 Task: Create a due date automation trigger when advanced on, on the monday of the week before a card is due add dates not starting today at 11:00 AM.
Action: Mouse moved to (1025, 84)
Screenshot: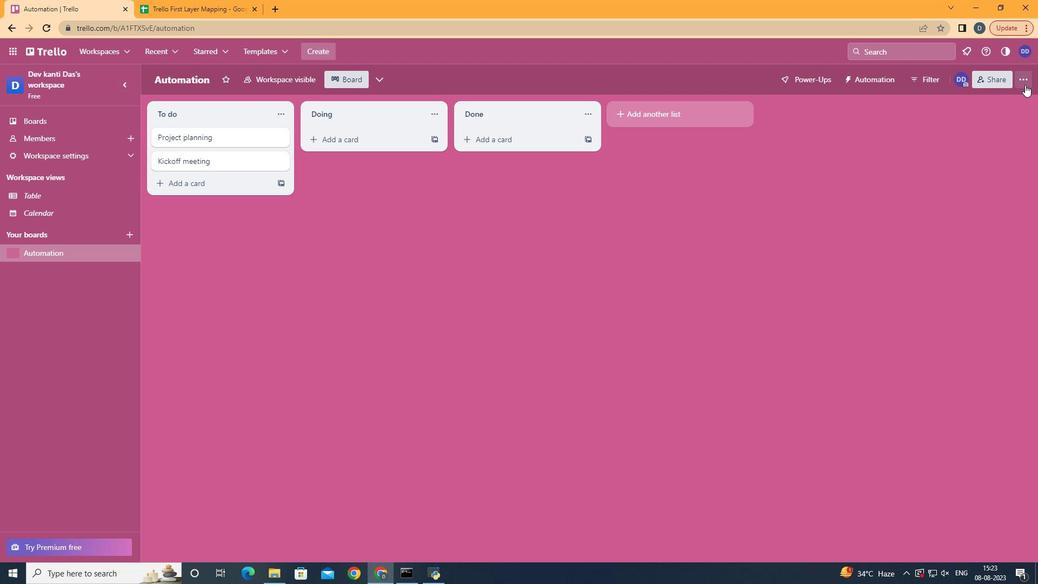 
Action: Mouse pressed left at (1025, 84)
Screenshot: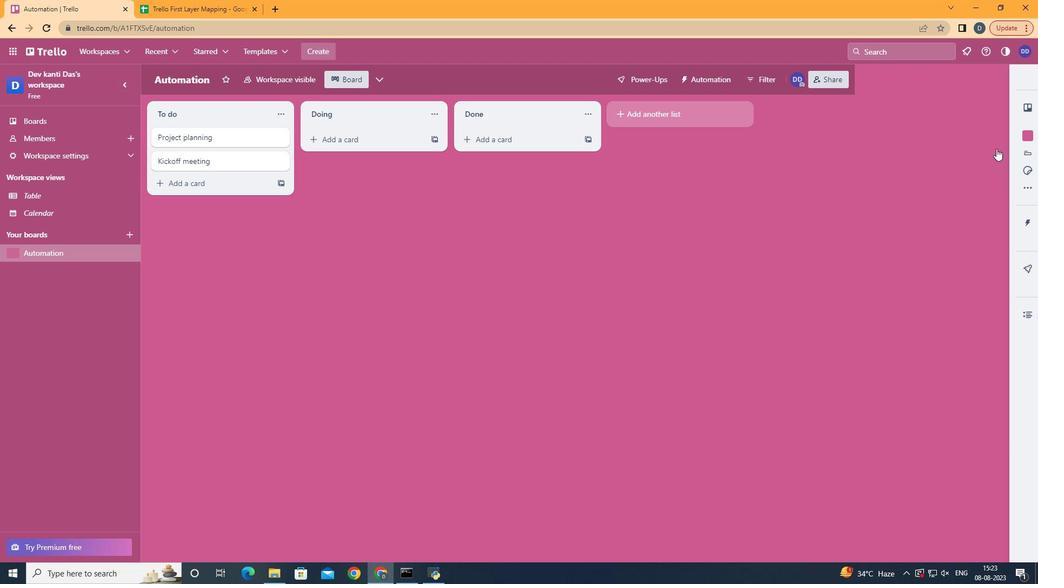 
Action: Mouse moved to (966, 232)
Screenshot: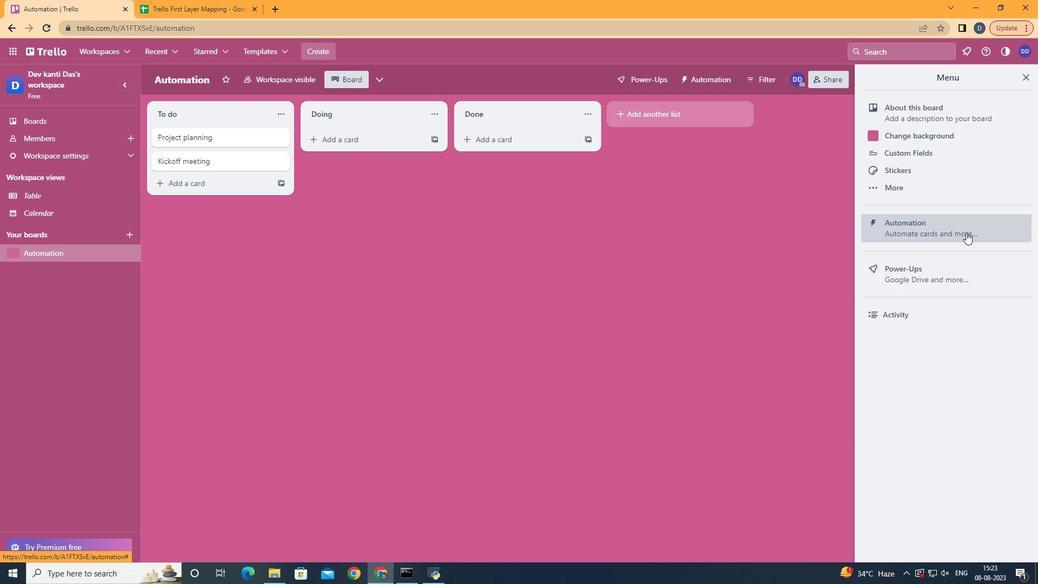 
Action: Mouse pressed left at (966, 232)
Screenshot: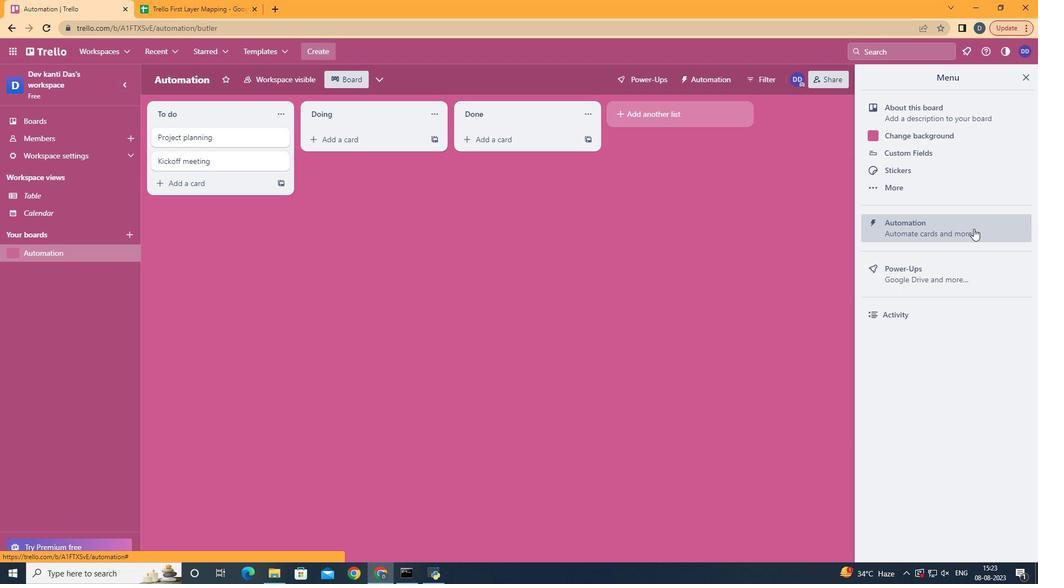 
Action: Mouse moved to (188, 217)
Screenshot: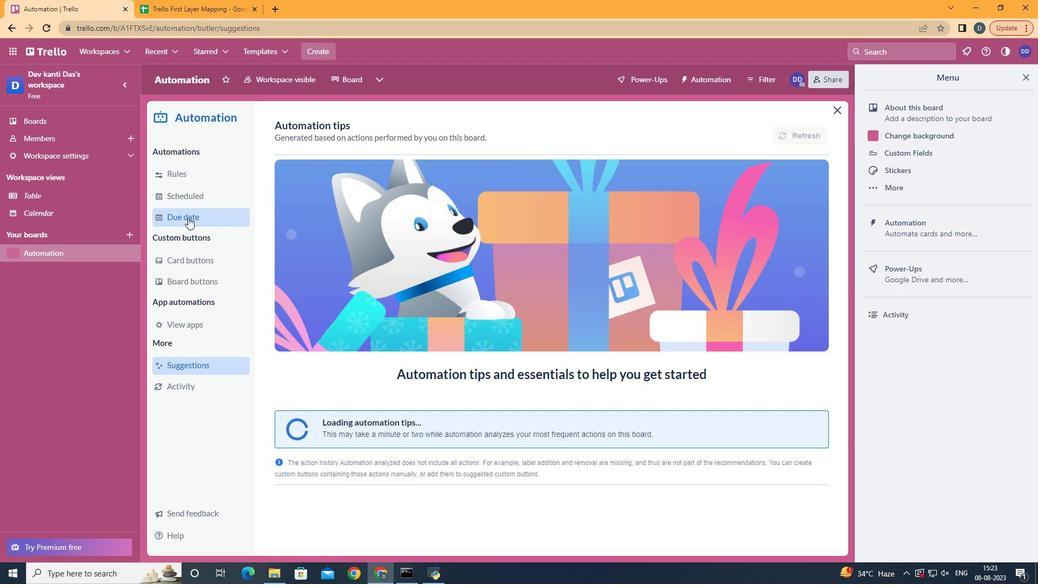 
Action: Mouse pressed left at (188, 217)
Screenshot: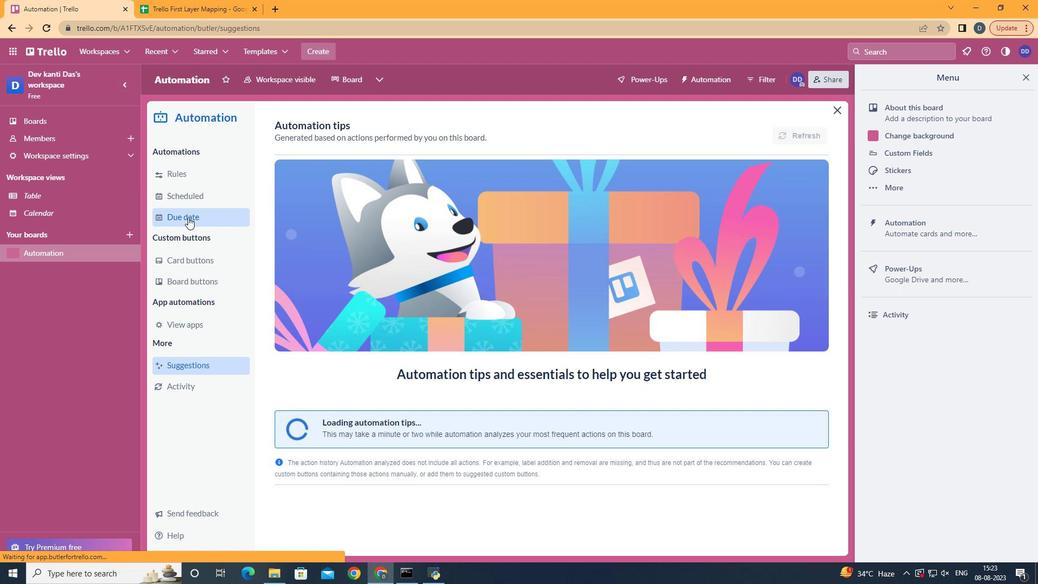 
Action: Mouse moved to (758, 130)
Screenshot: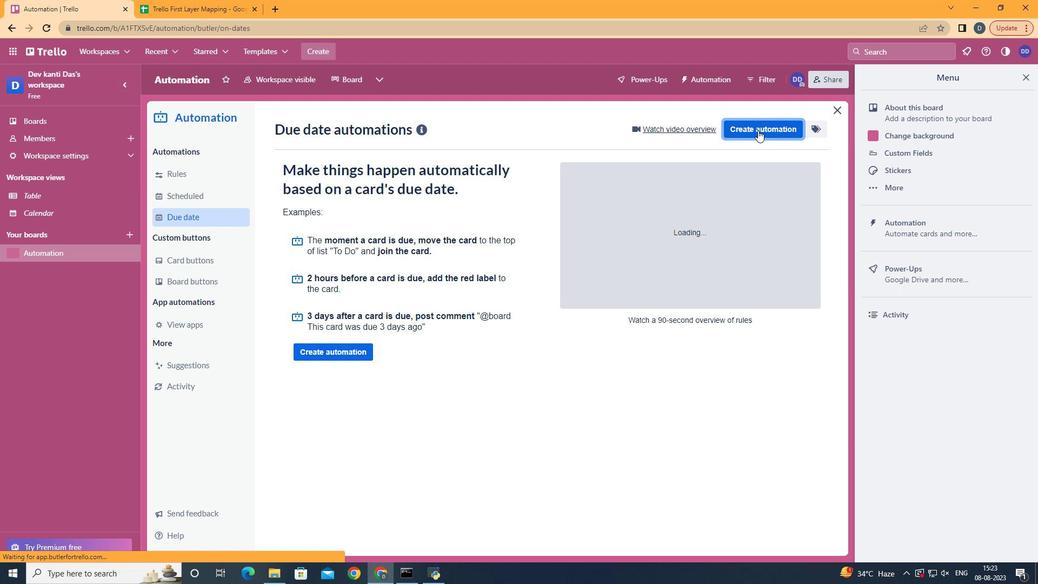 
Action: Mouse pressed left at (758, 130)
Screenshot: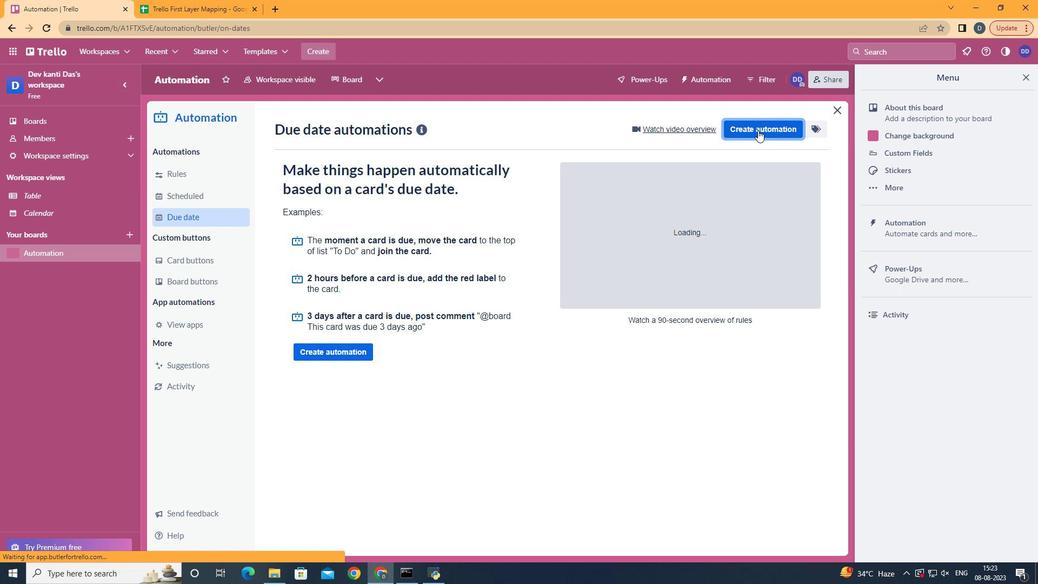 
Action: Mouse moved to (551, 231)
Screenshot: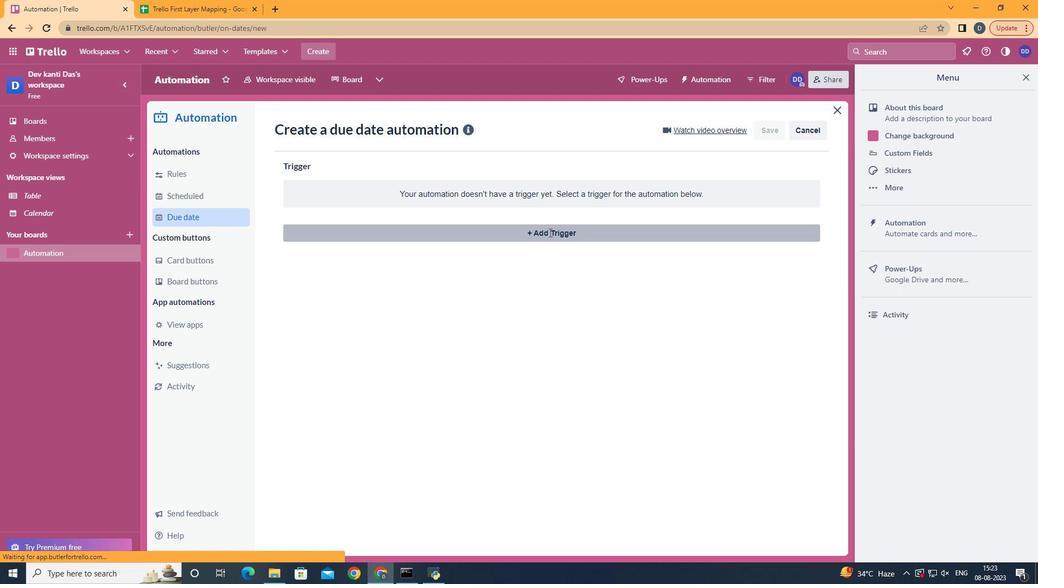
Action: Mouse pressed left at (551, 231)
Screenshot: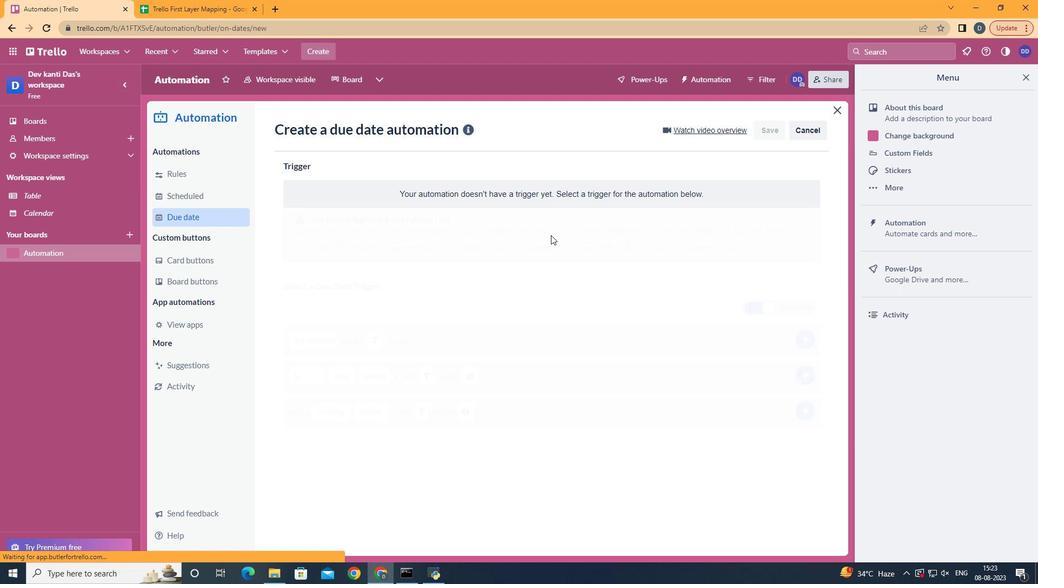 
Action: Mouse moved to (393, 518)
Screenshot: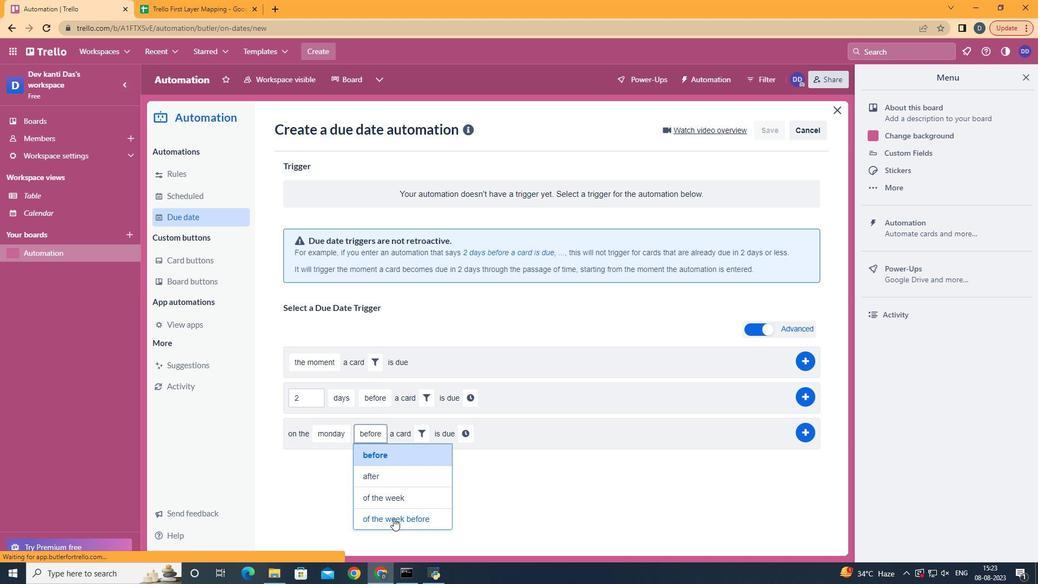
Action: Mouse pressed left at (393, 518)
Screenshot: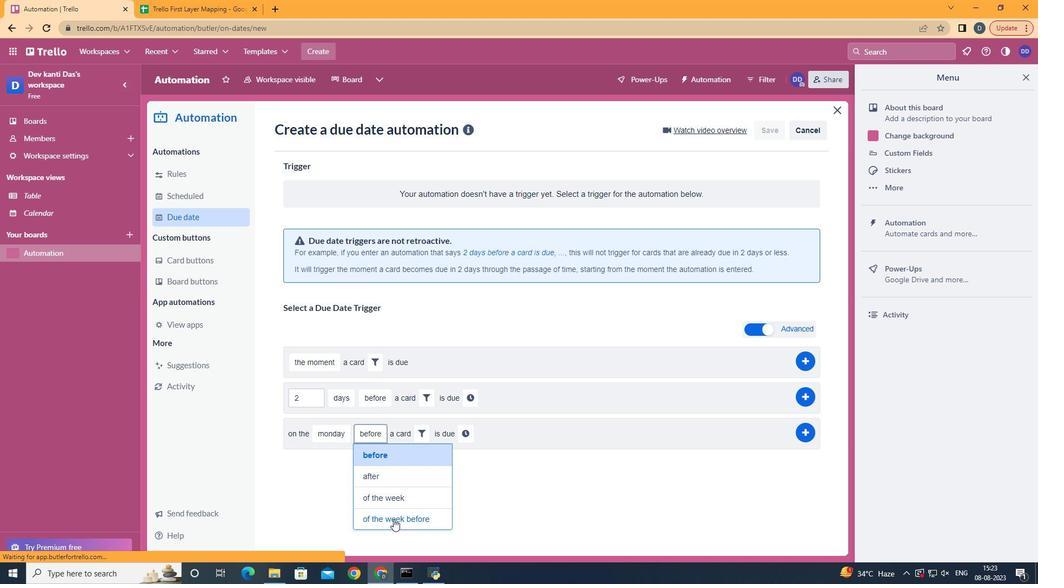 
Action: Mouse moved to (458, 431)
Screenshot: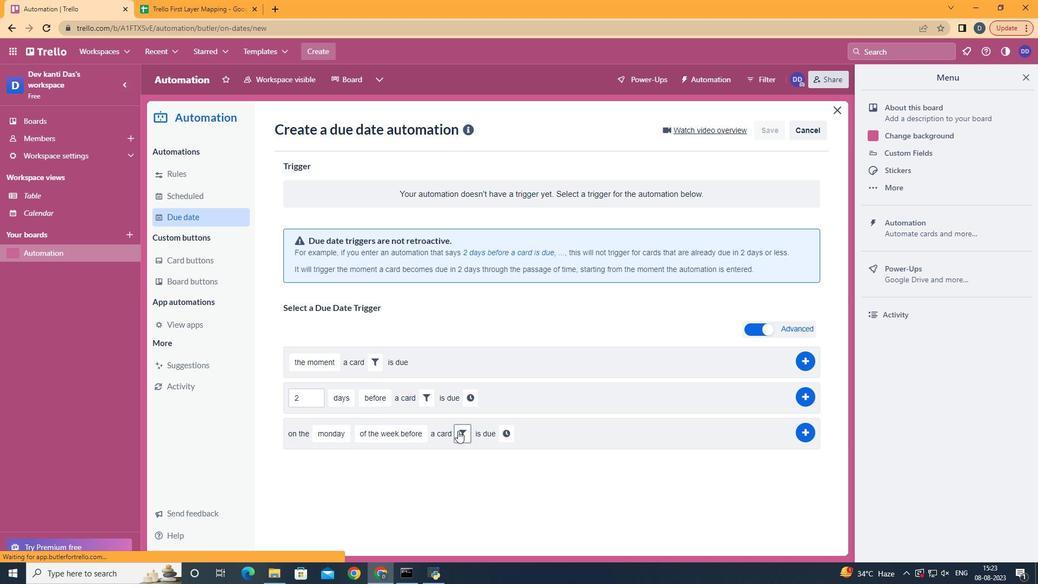 
Action: Mouse pressed left at (458, 431)
Screenshot: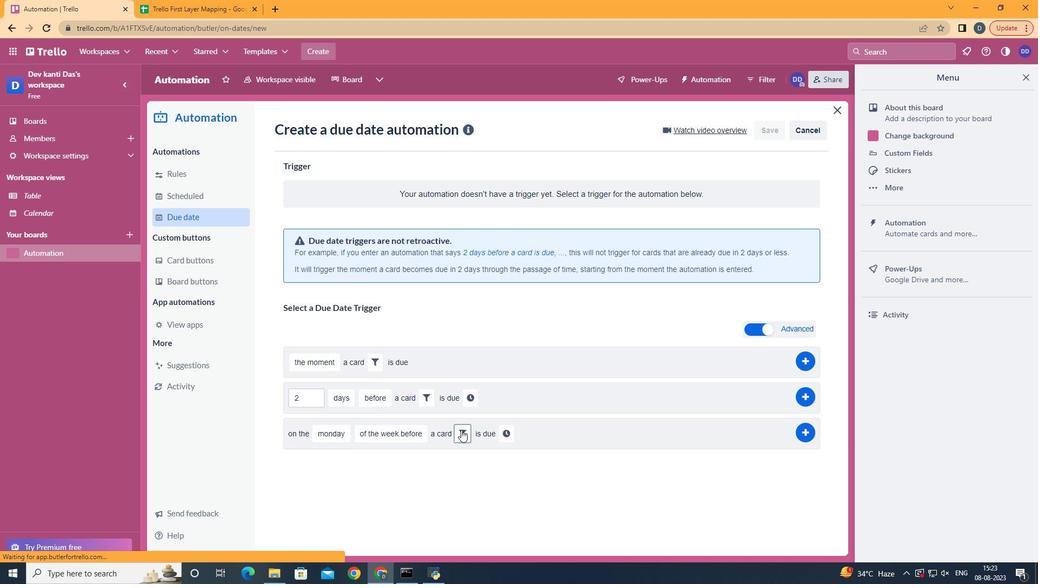 
Action: Mouse moved to (525, 465)
Screenshot: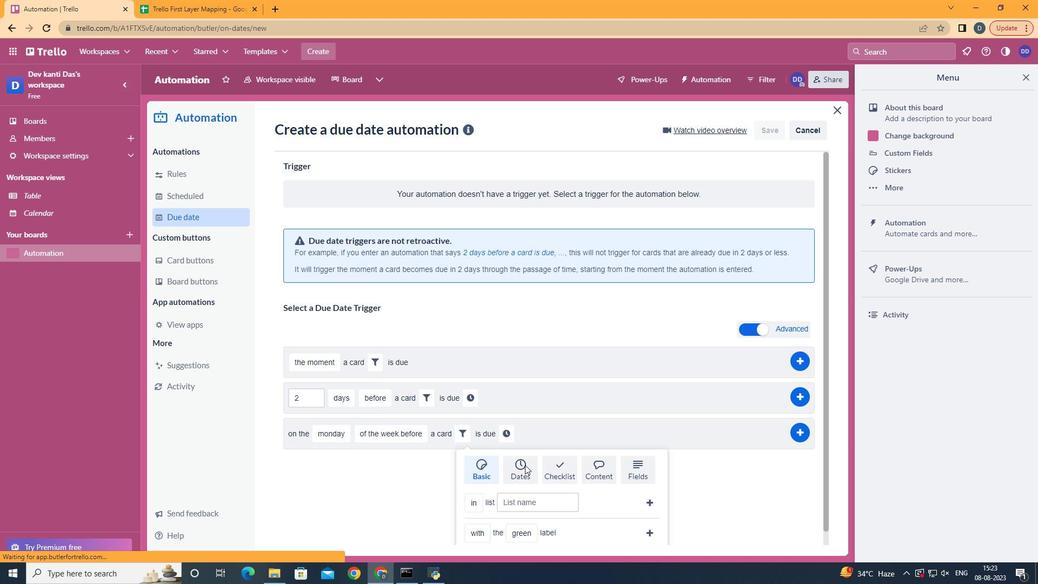 
Action: Mouse pressed left at (525, 465)
Screenshot: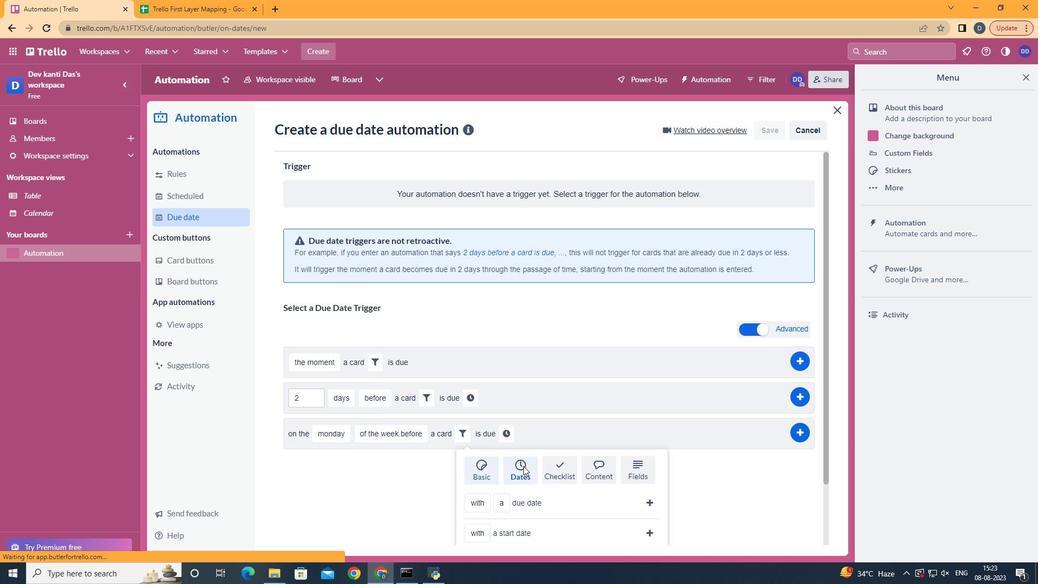 
Action: Mouse moved to (519, 468)
Screenshot: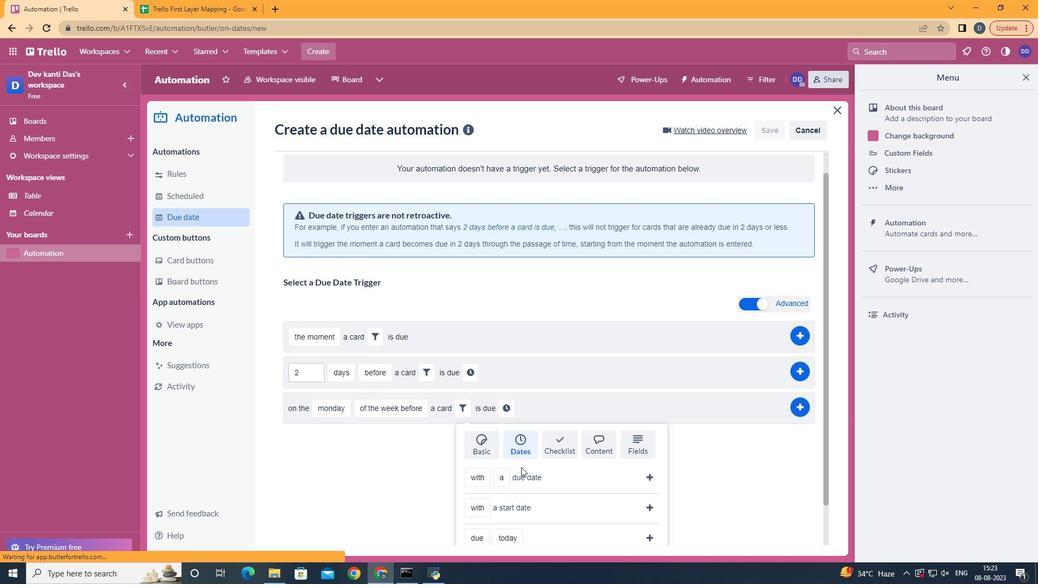 
Action: Mouse scrolled (519, 467) with delta (0, 0)
Screenshot: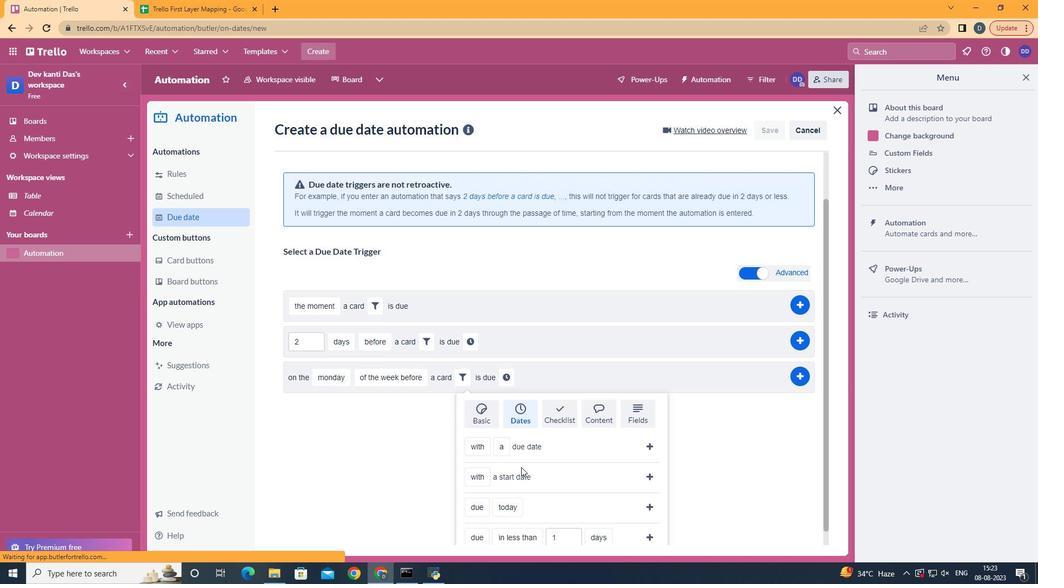 
Action: Mouse scrolled (519, 467) with delta (0, 0)
Screenshot: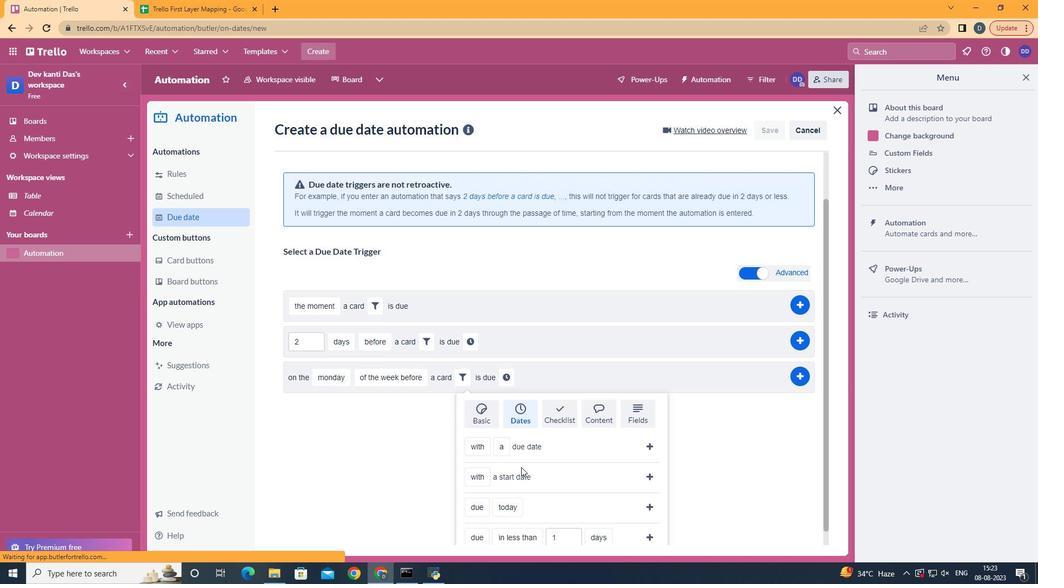 
Action: Mouse scrolled (519, 467) with delta (0, 0)
Screenshot: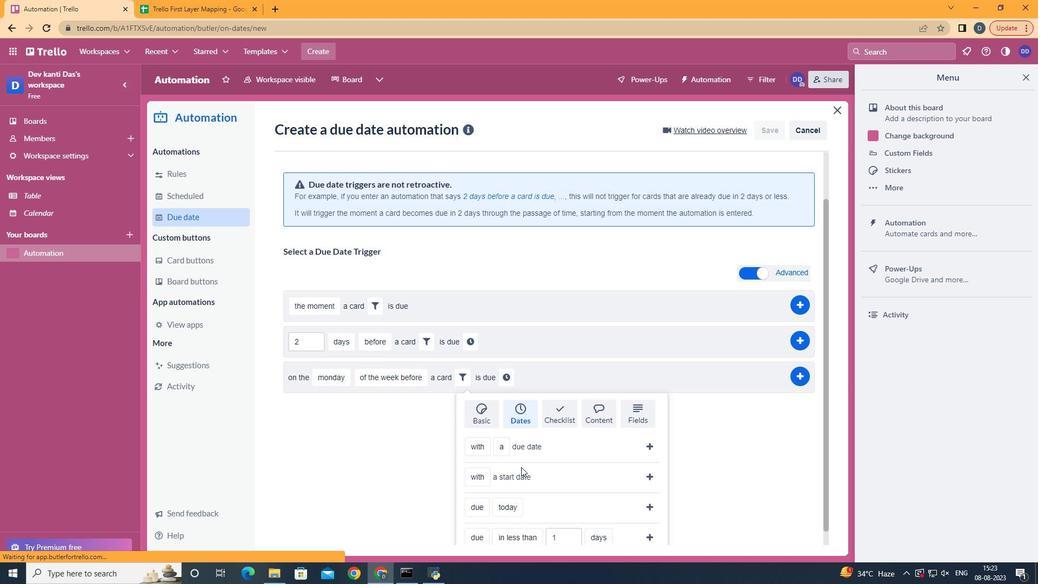 
Action: Mouse scrolled (519, 467) with delta (0, 0)
Screenshot: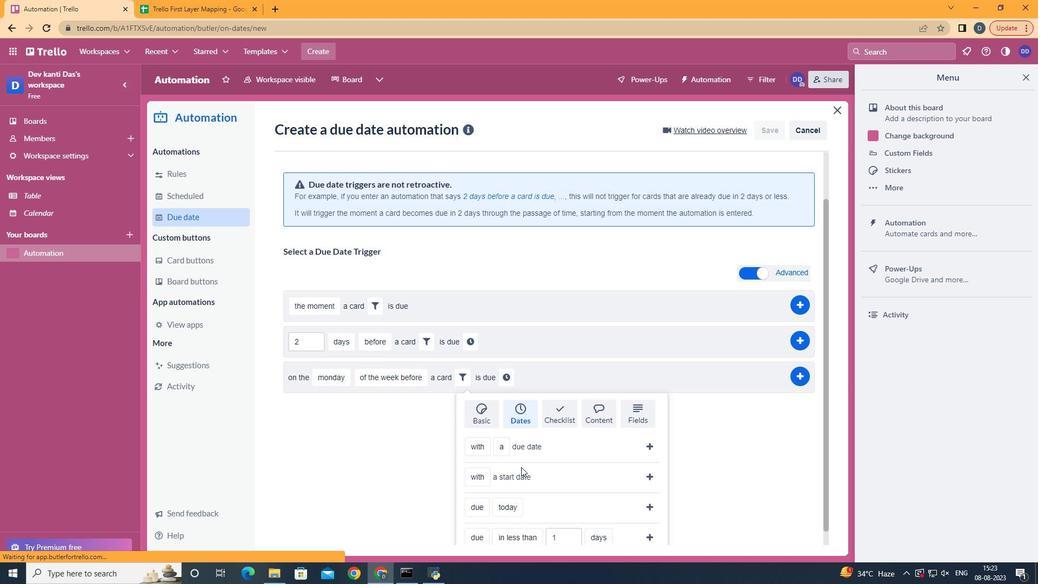 
Action: Mouse moved to (520, 468)
Screenshot: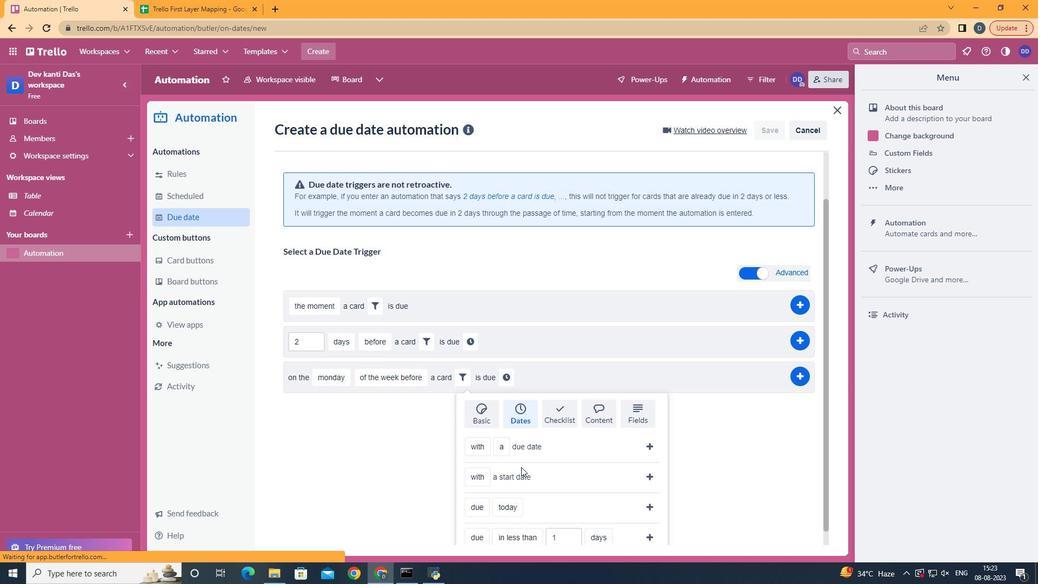 
Action: Mouse scrolled (520, 467) with delta (0, 0)
Screenshot: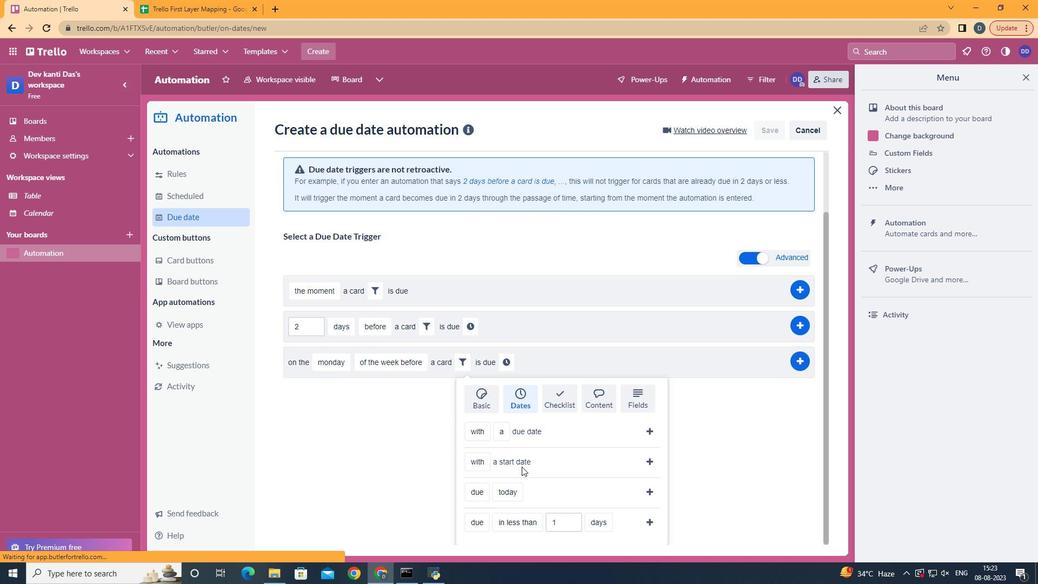 
Action: Mouse moved to (521, 467)
Screenshot: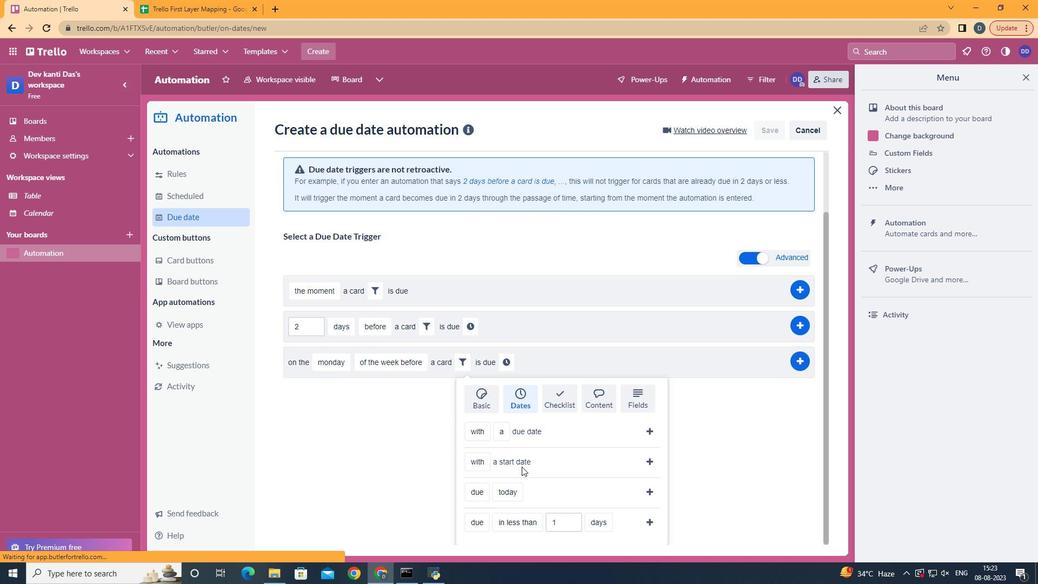 
Action: Mouse scrolled (521, 466) with delta (0, 0)
Screenshot: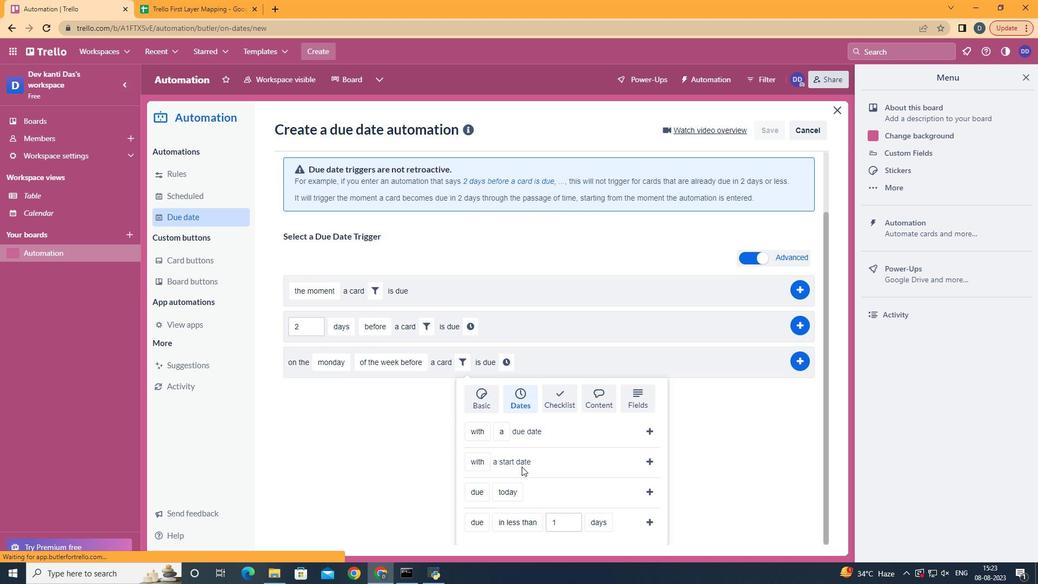 
Action: Mouse moved to (479, 476)
Screenshot: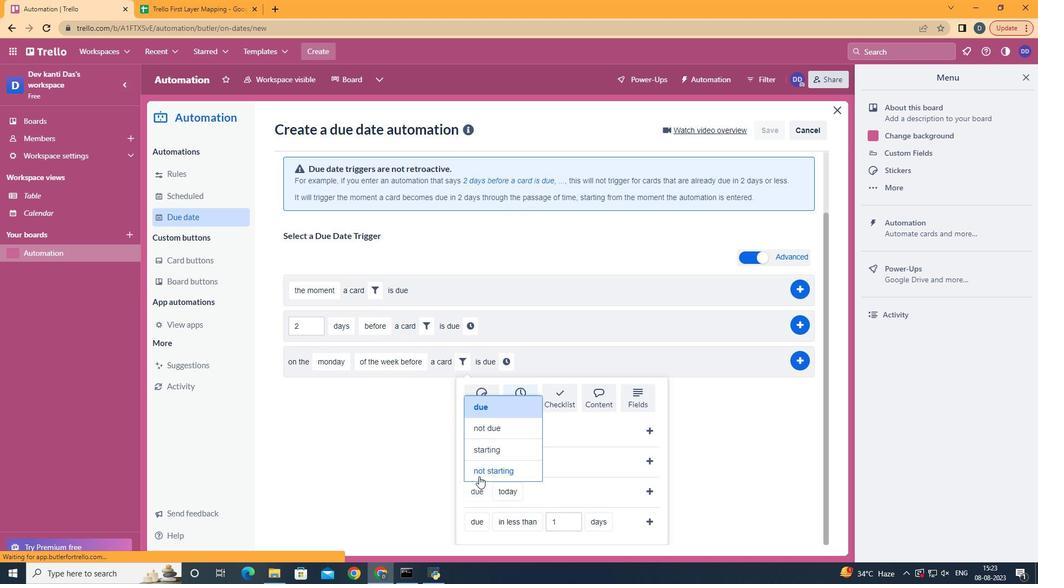 
Action: Mouse pressed left at (479, 476)
Screenshot: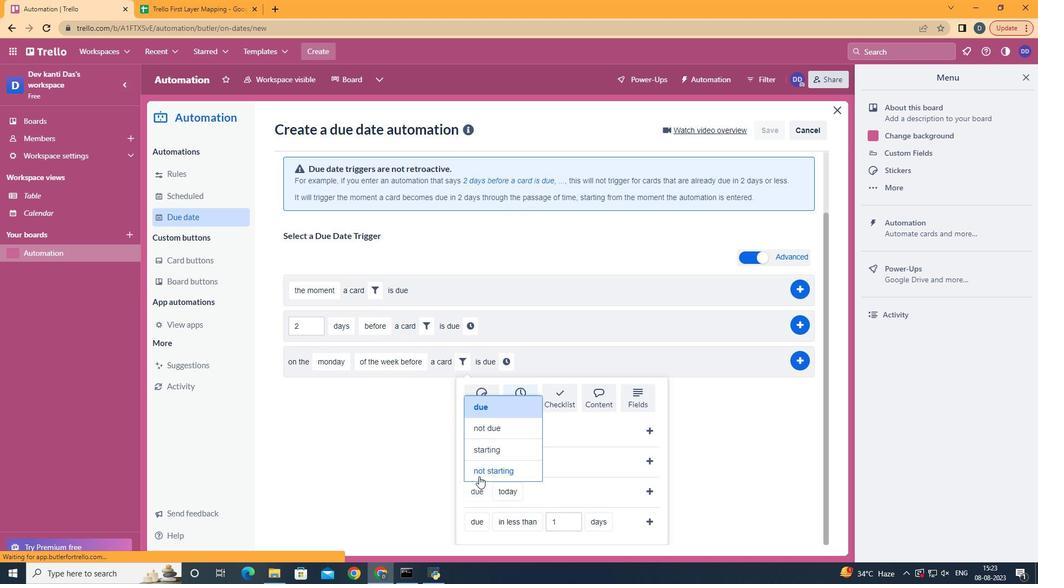 
Action: Mouse moved to (550, 364)
Screenshot: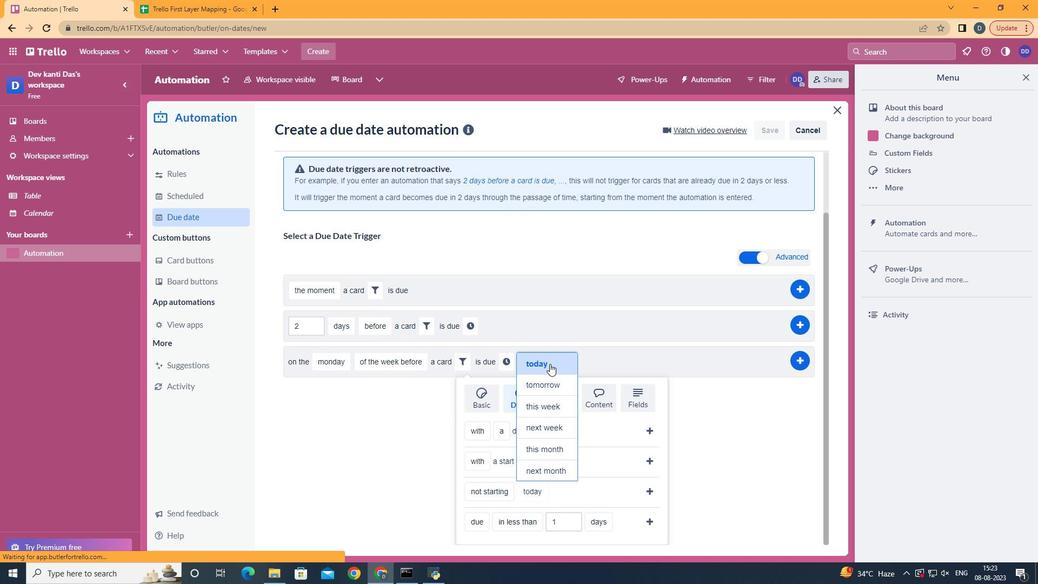 
Action: Mouse pressed left at (550, 364)
Screenshot: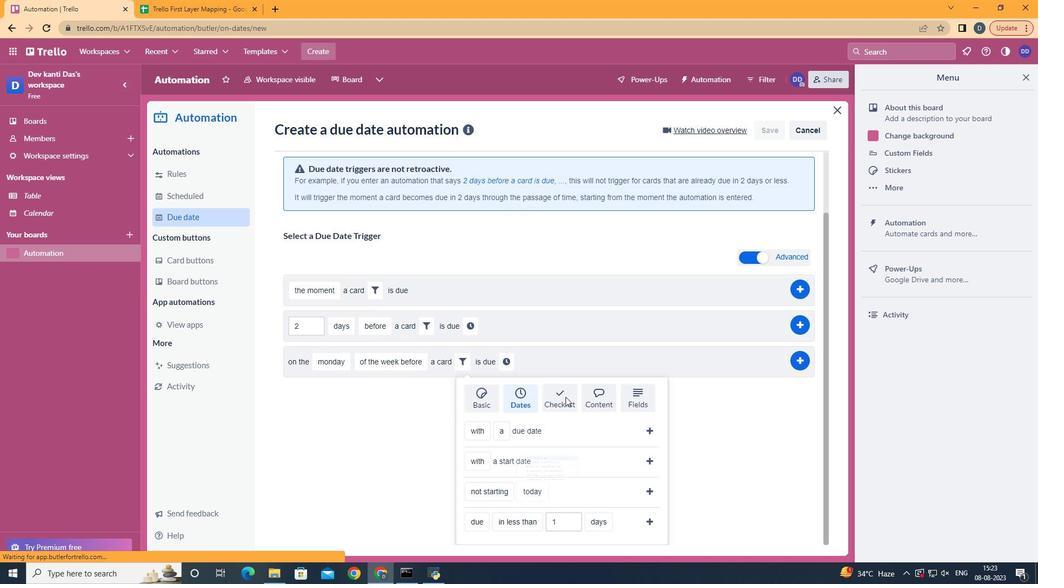 
Action: Mouse moved to (649, 491)
Screenshot: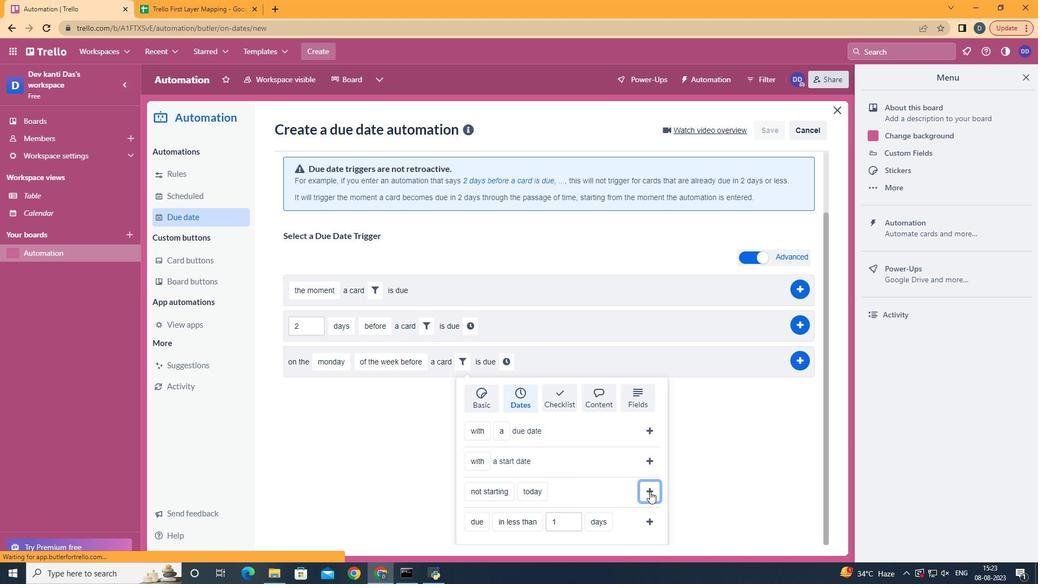 
Action: Mouse pressed left at (649, 491)
Screenshot: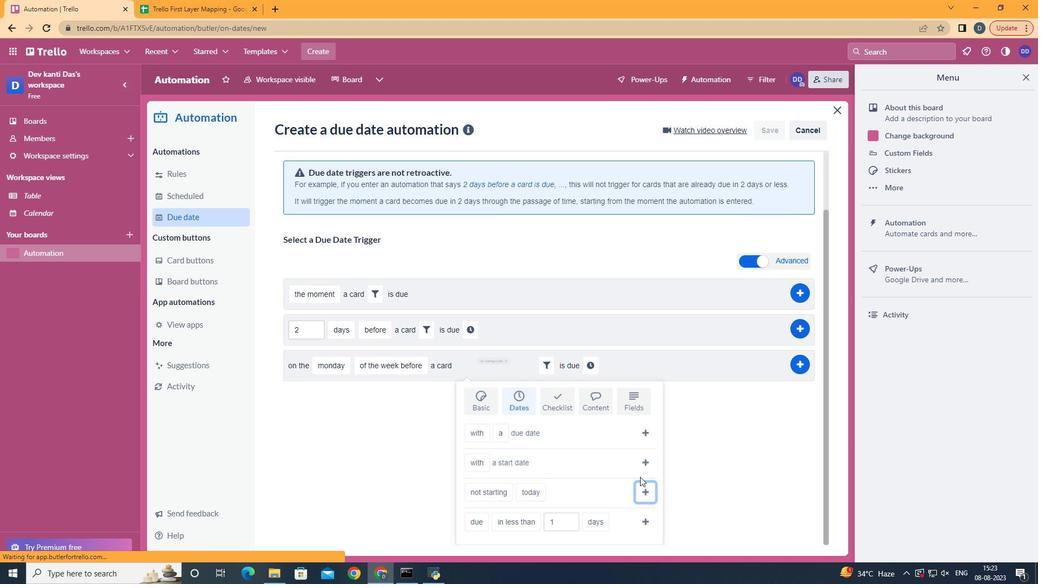 
Action: Mouse moved to (590, 426)
Screenshot: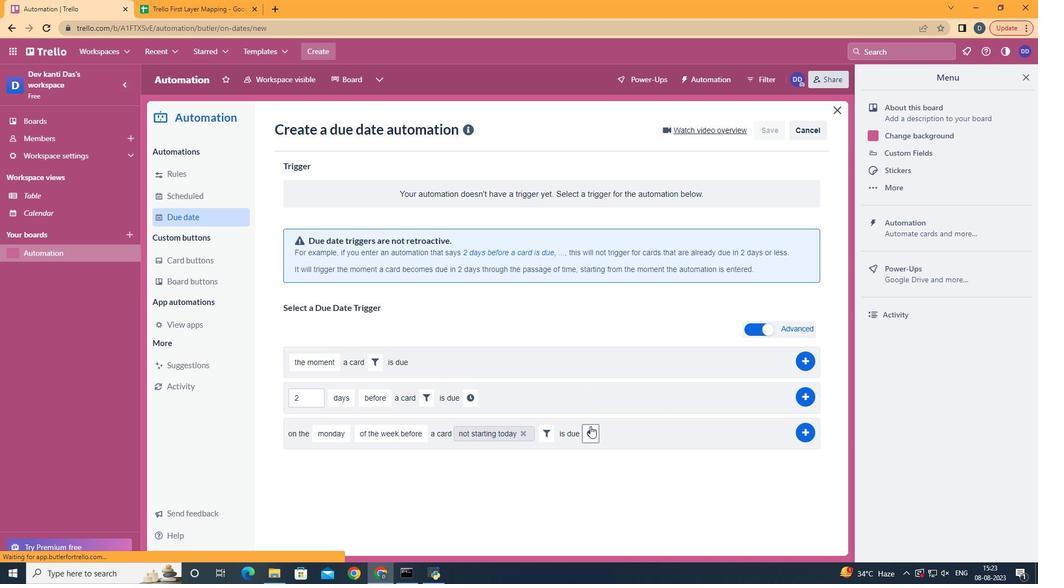 
Action: Mouse pressed left at (590, 426)
Screenshot: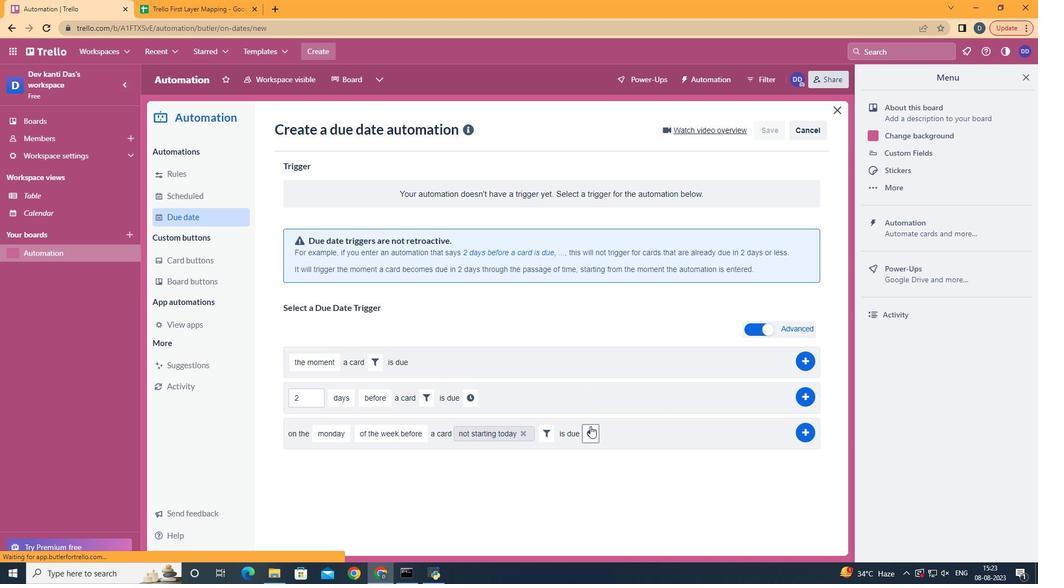 
Action: Mouse moved to (619, 442)
Screenshot: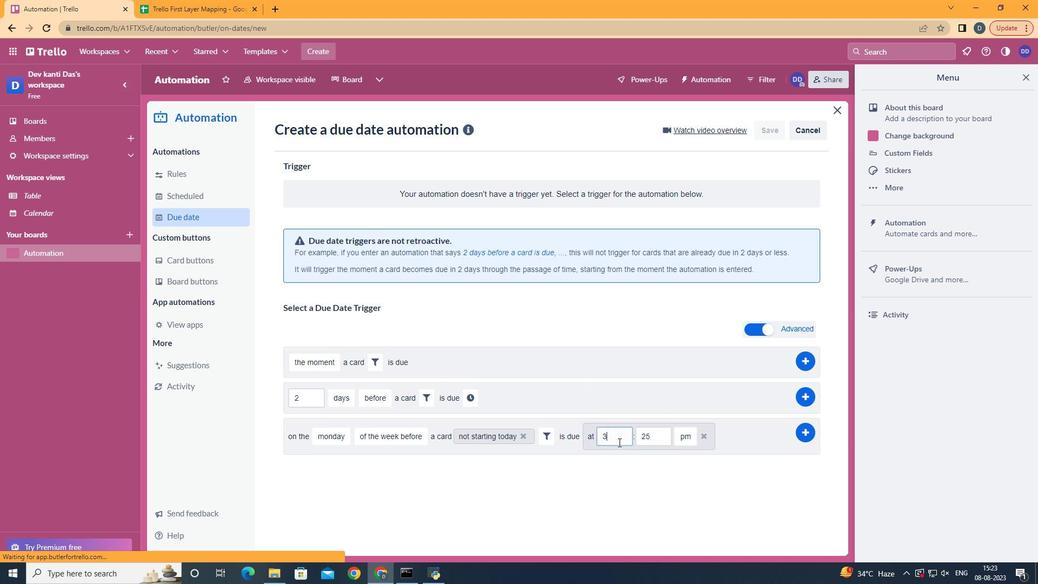 
Action: Mouse pressed left at (619, 442)
Screenshot: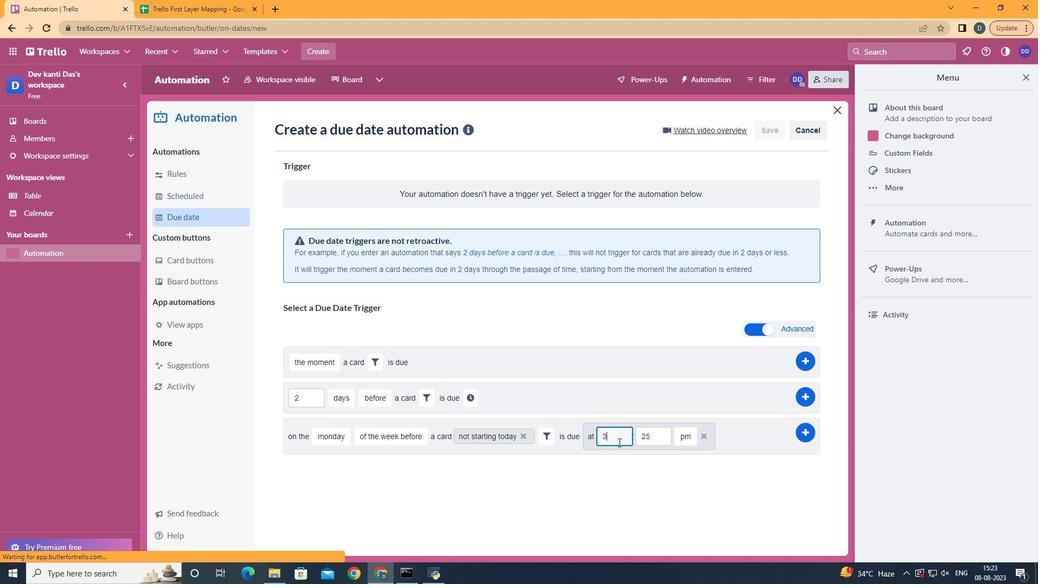 
Action: Key pressed <Key.backspace>11
Screenshot: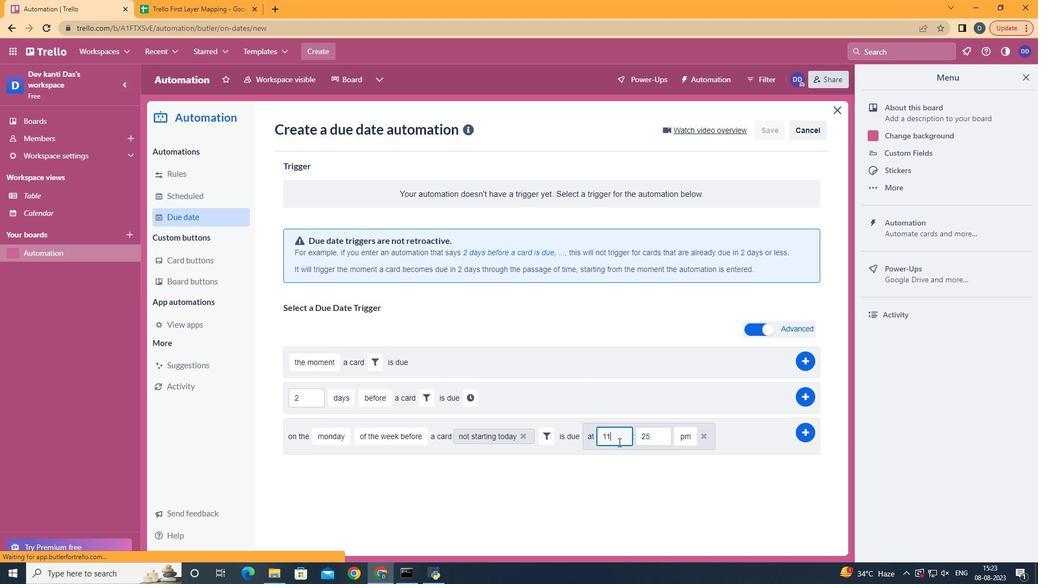 
Action: Mouse moved to (660, 431)
Screenshot: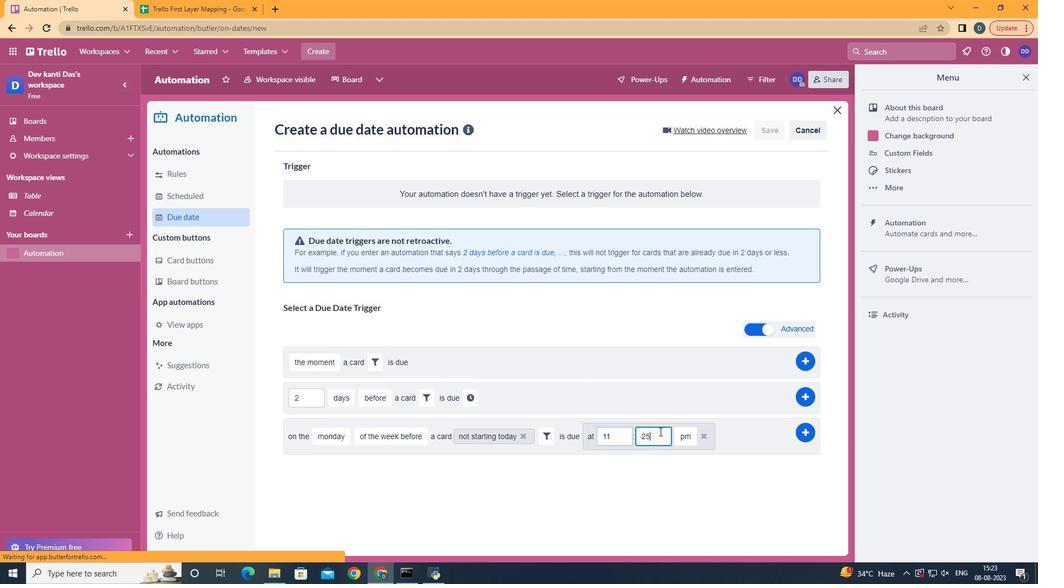 
Action: Mouse pressed left at (660, 431)
Screenshot: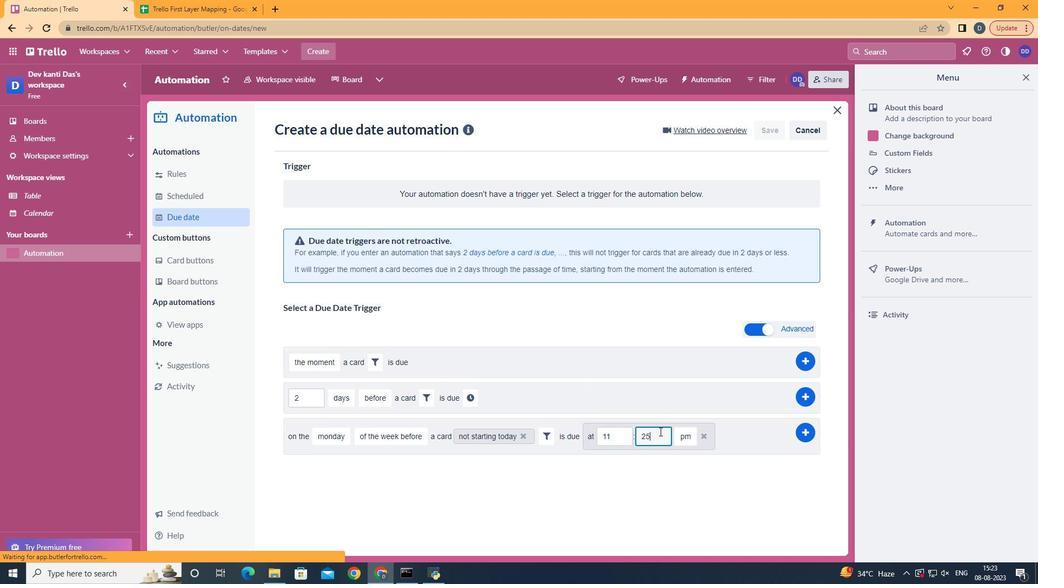 
Action: Key pressed <Key.backspace><Key.backspace>00
Screenshot: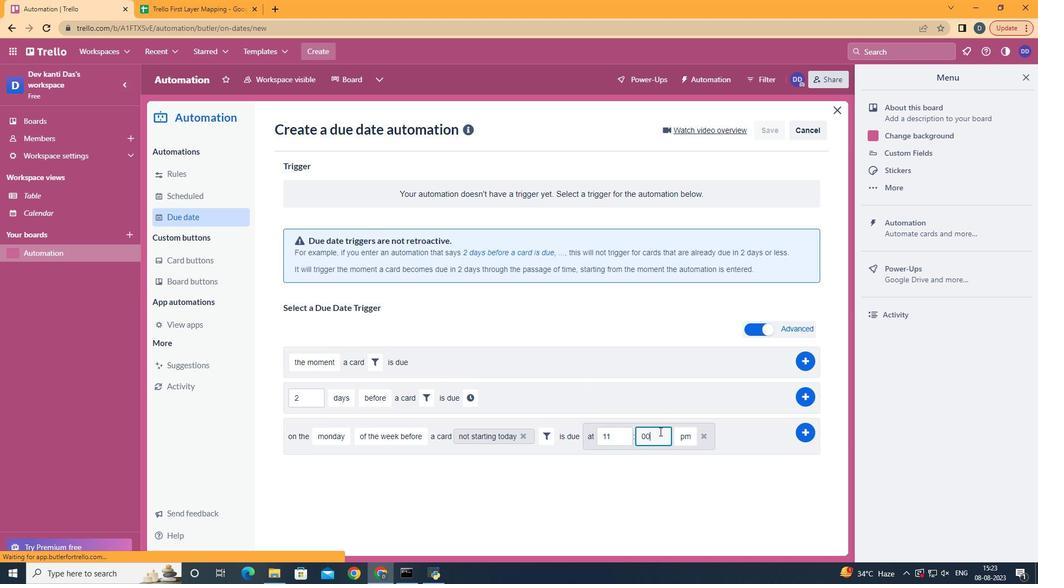 
Action: Mouse moved to (687, 453)
Screenshot: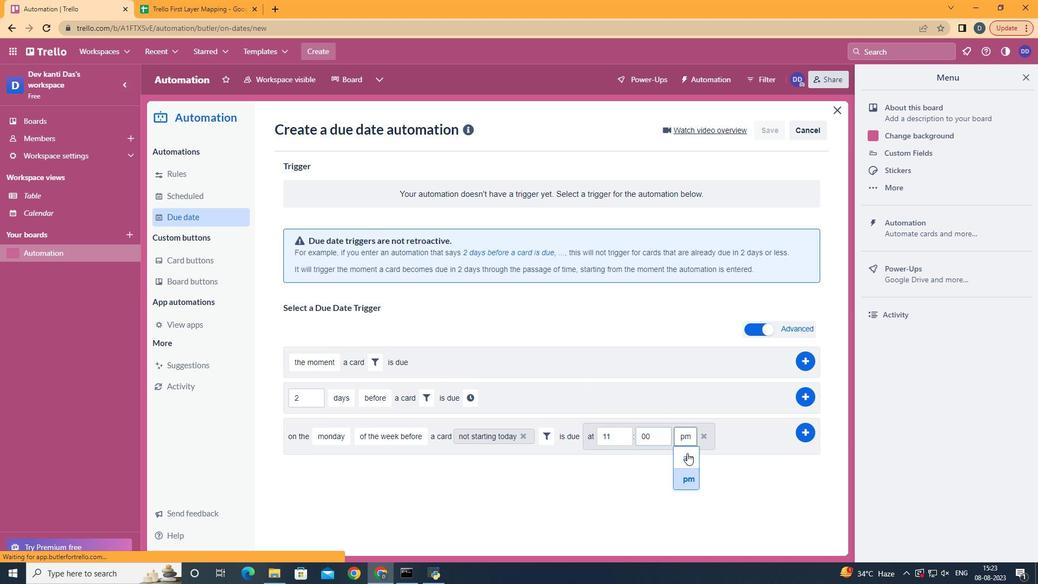 
Action: Mouse pressed left at (687, 453)
Screenshot: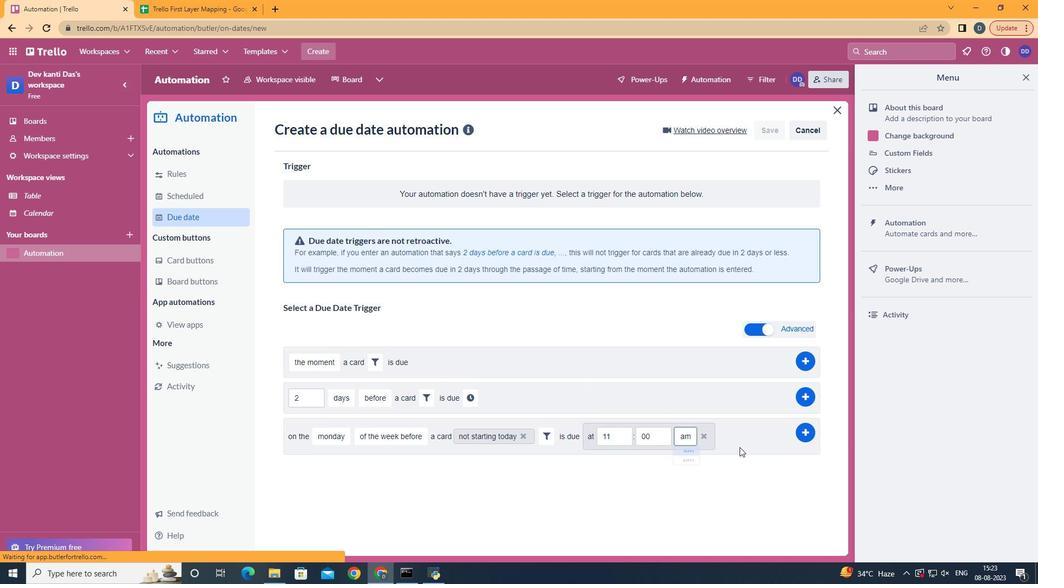 
Action: Mouse moved to (810, 433)
Screenshot: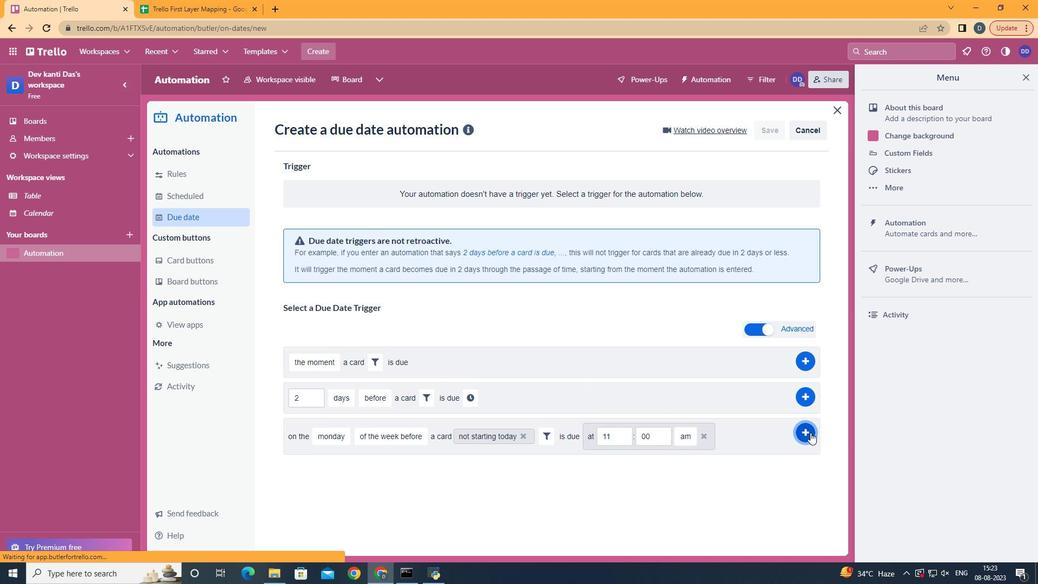 
Action: Mouse pressed left at (810, 433)
Screenshot: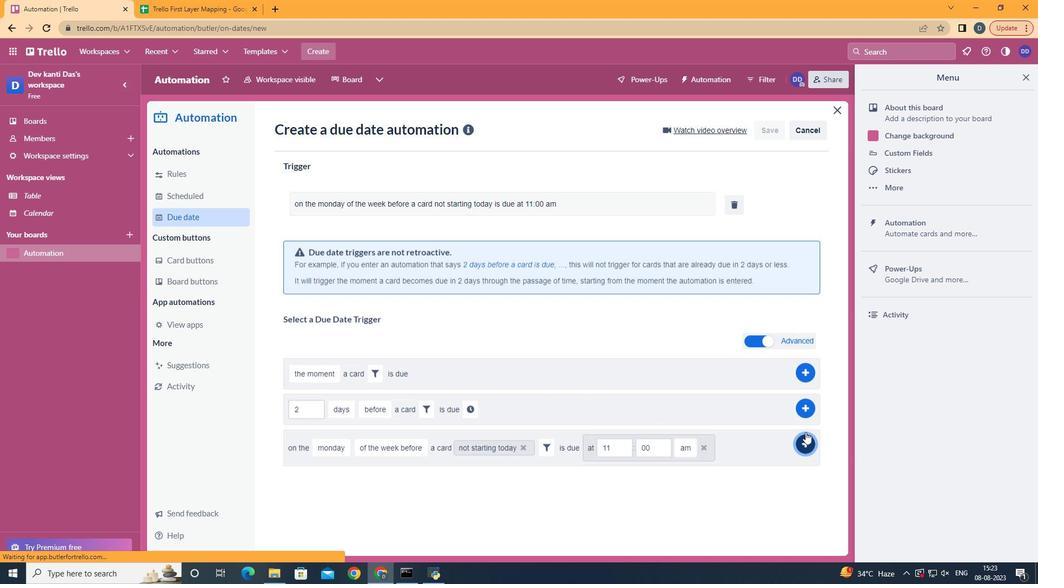 
Action: Mouse moved to (649, 267)
Screenshot: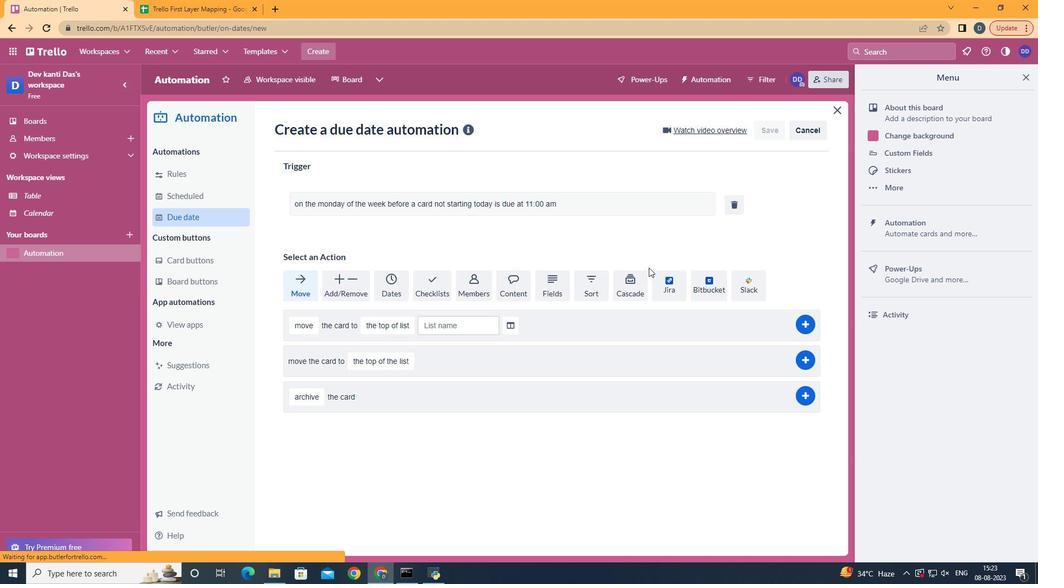 
